 Task: Use Comedy Boing Effect in this video Movie B.mp4
Action: Mouse pressed left at (286, 127)
Screenshot: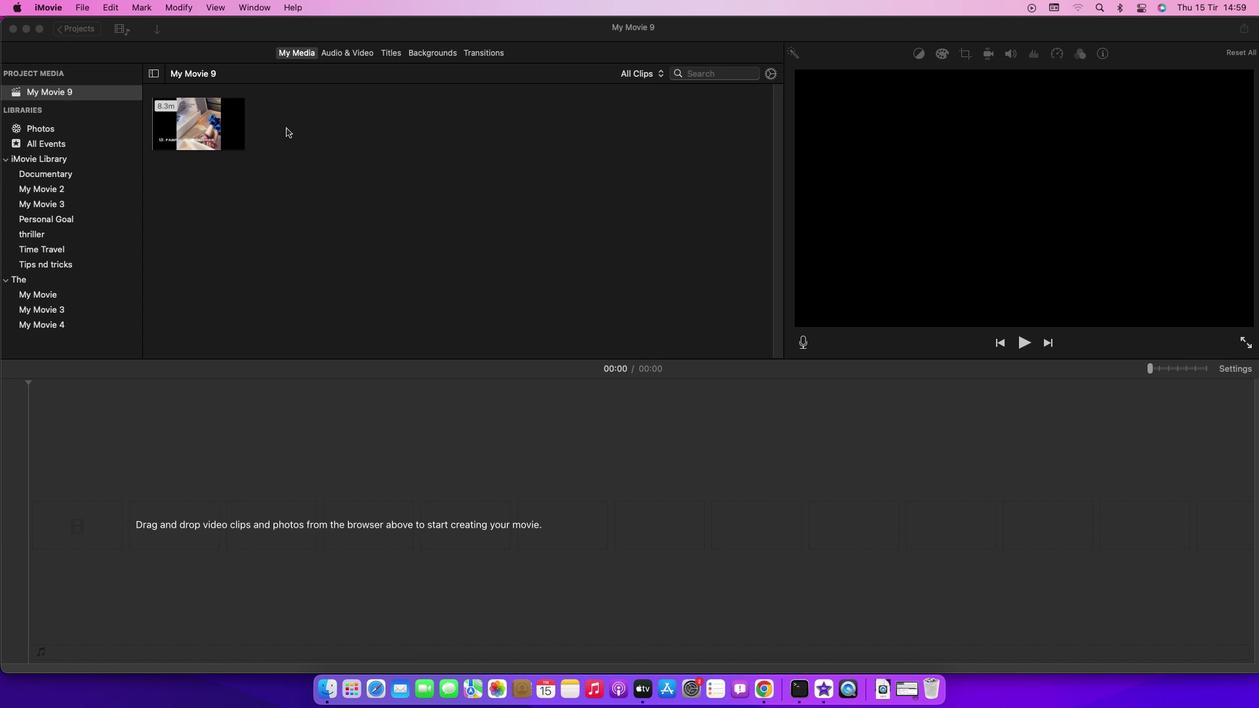 
Action: Mouse moved to (209, 127)
Screenshot: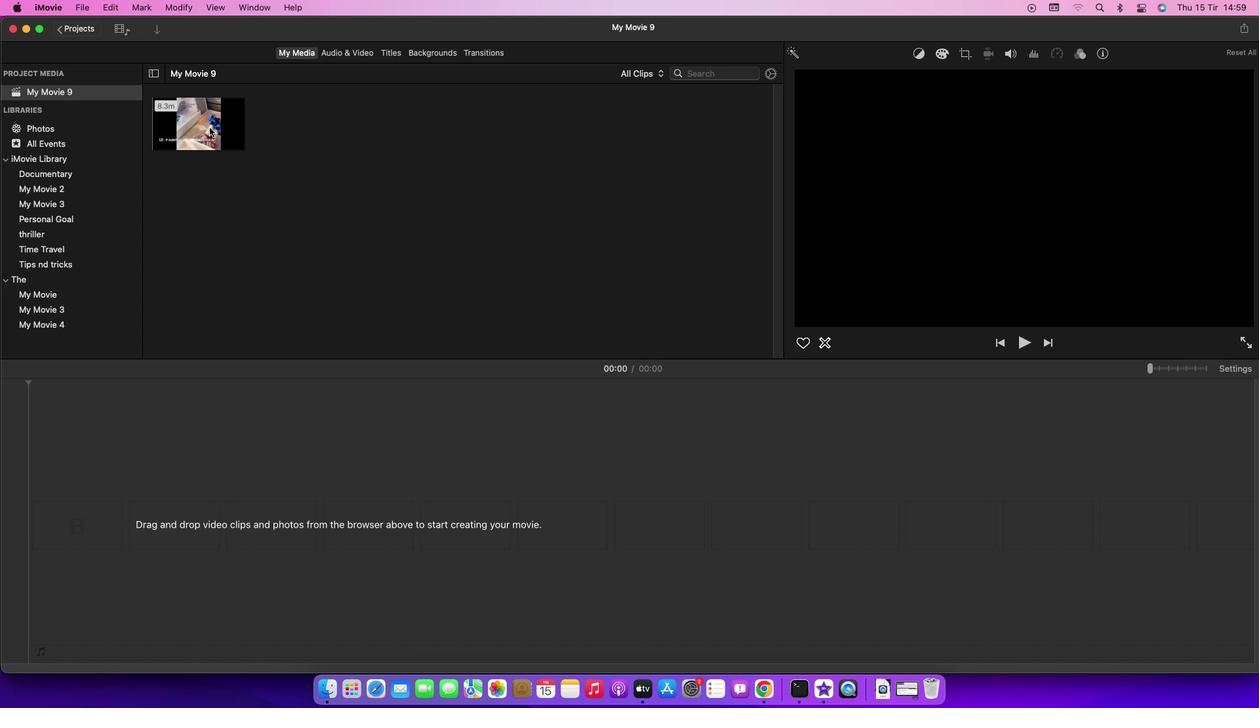
Action: Mouse pressed left at (209, 127)
Screenshot: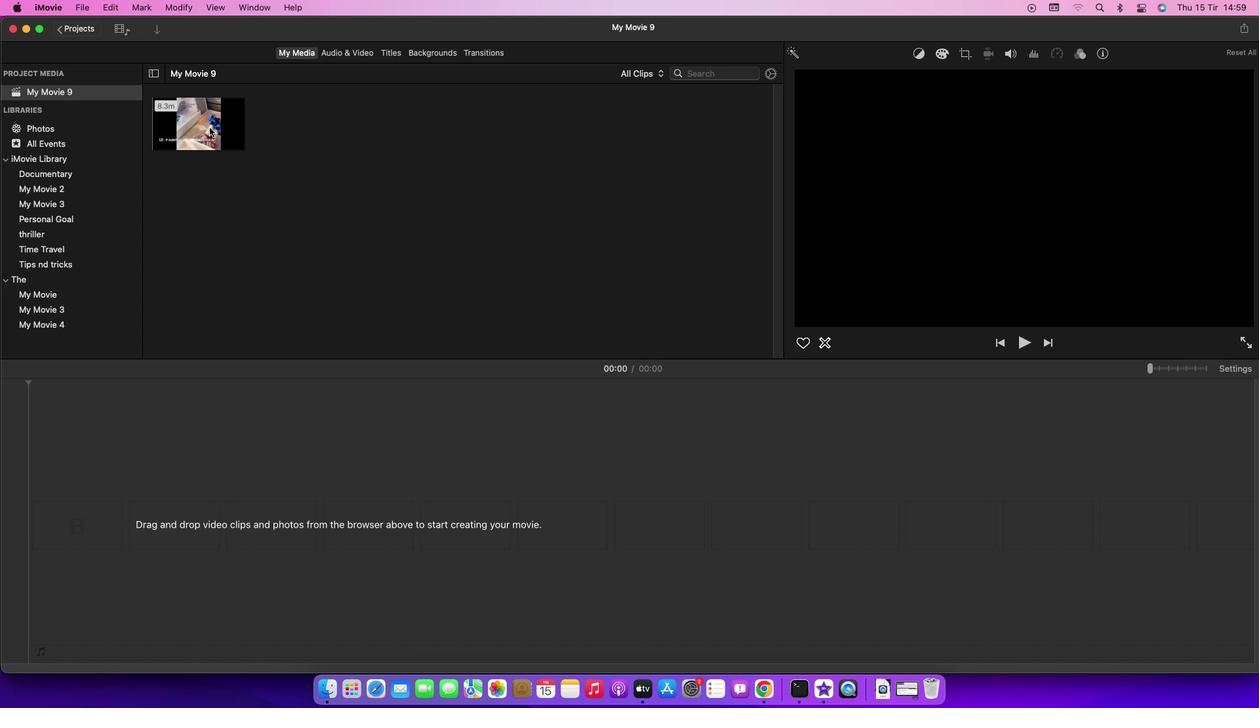 
Action: Mouse moved to (207, 122)
Screenshot: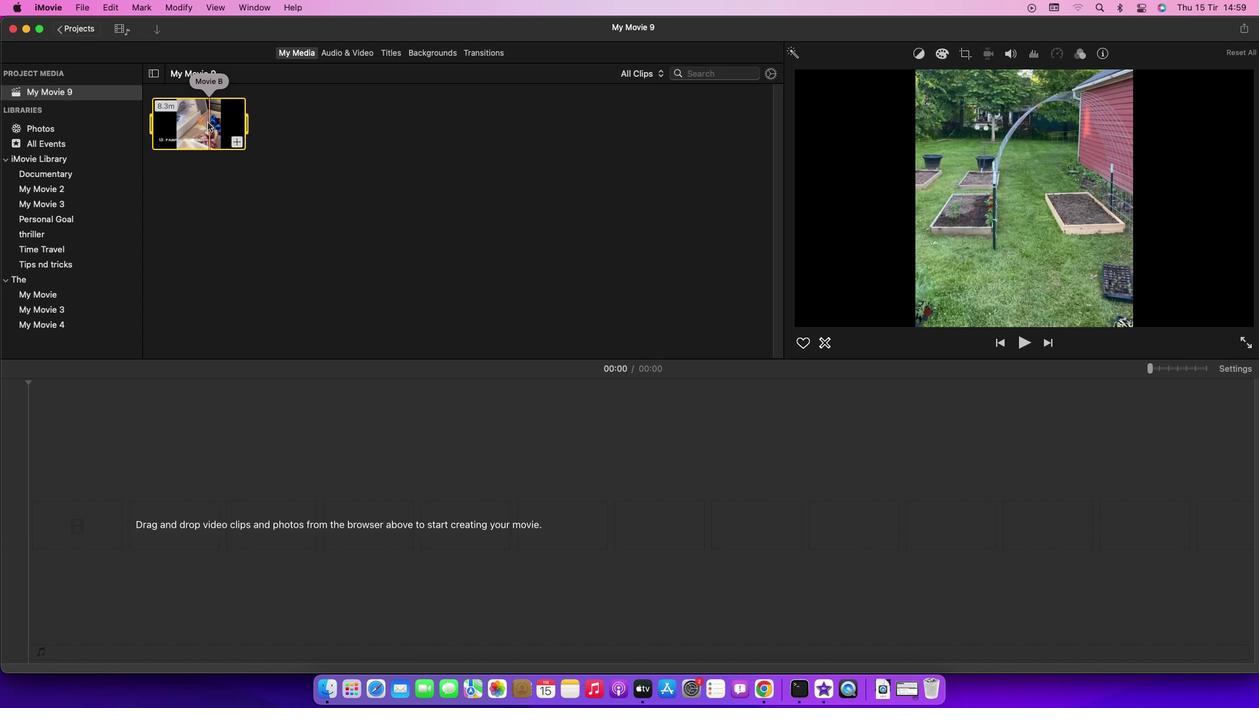 
Action: Mouse pressed left at (207, 122)
Screenshot: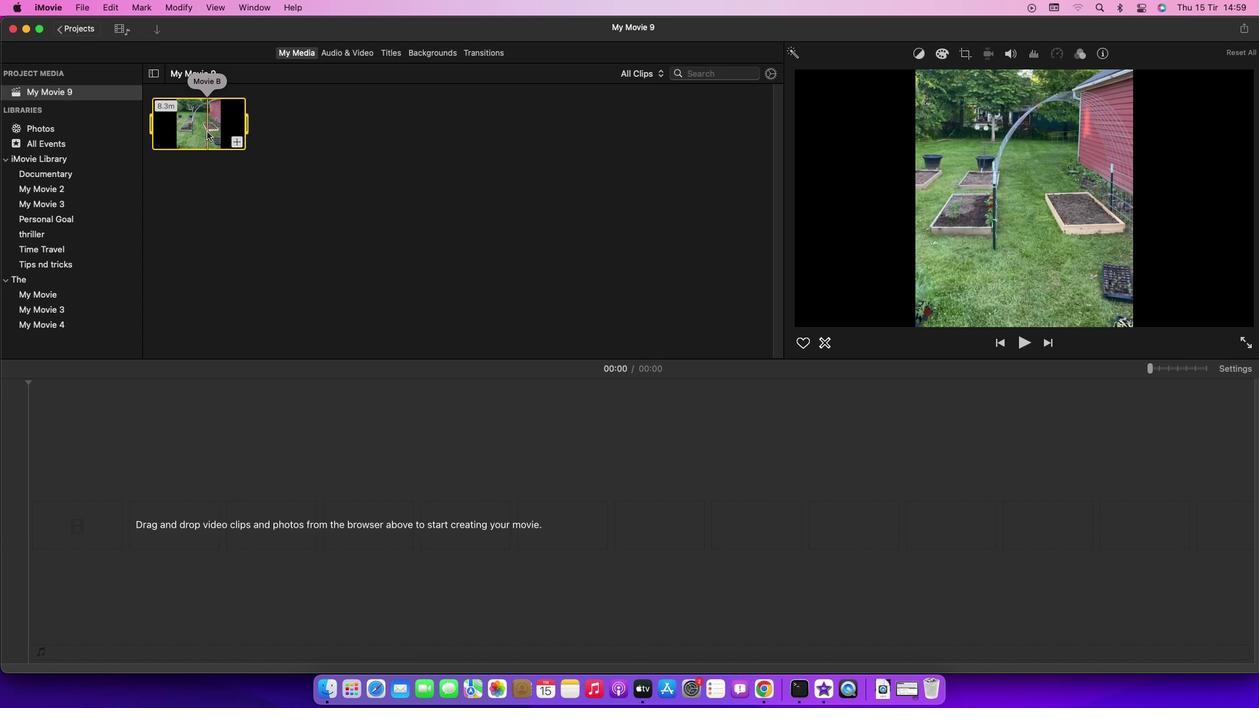
Action: Mouse moved to (340, 53)
Screenshot: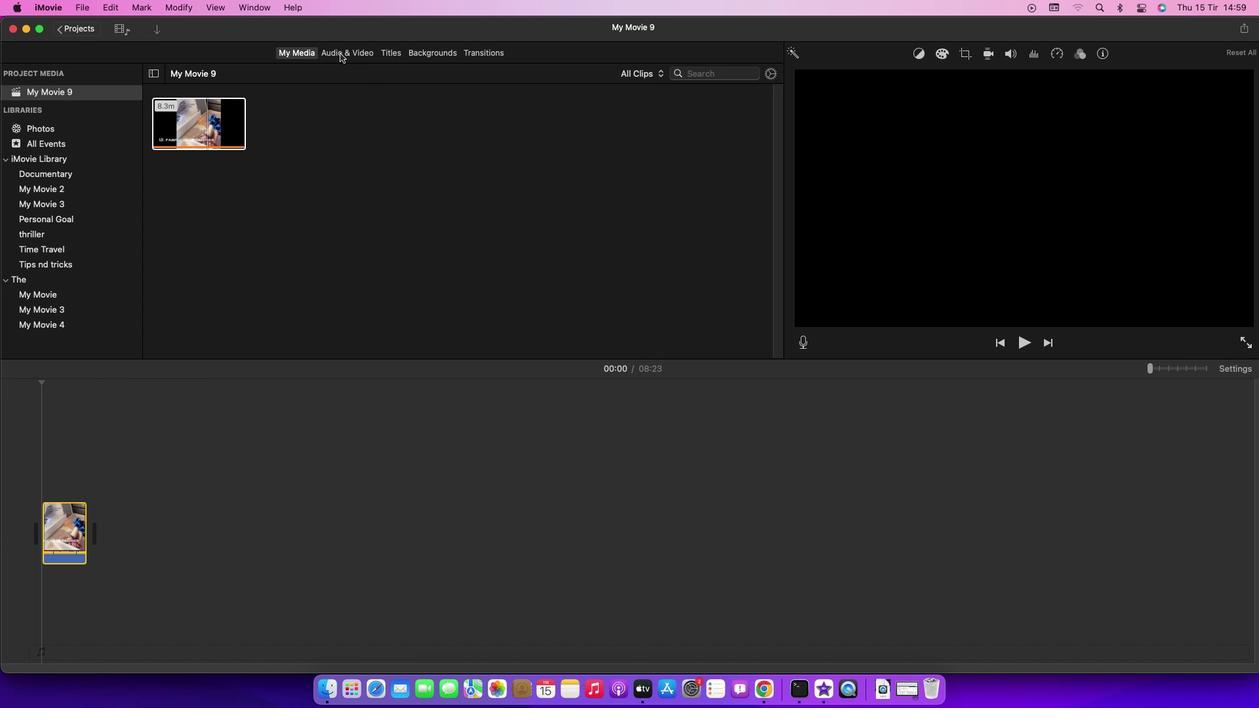 
Action: Mouse pressed left at (340, 53)
Screenshot: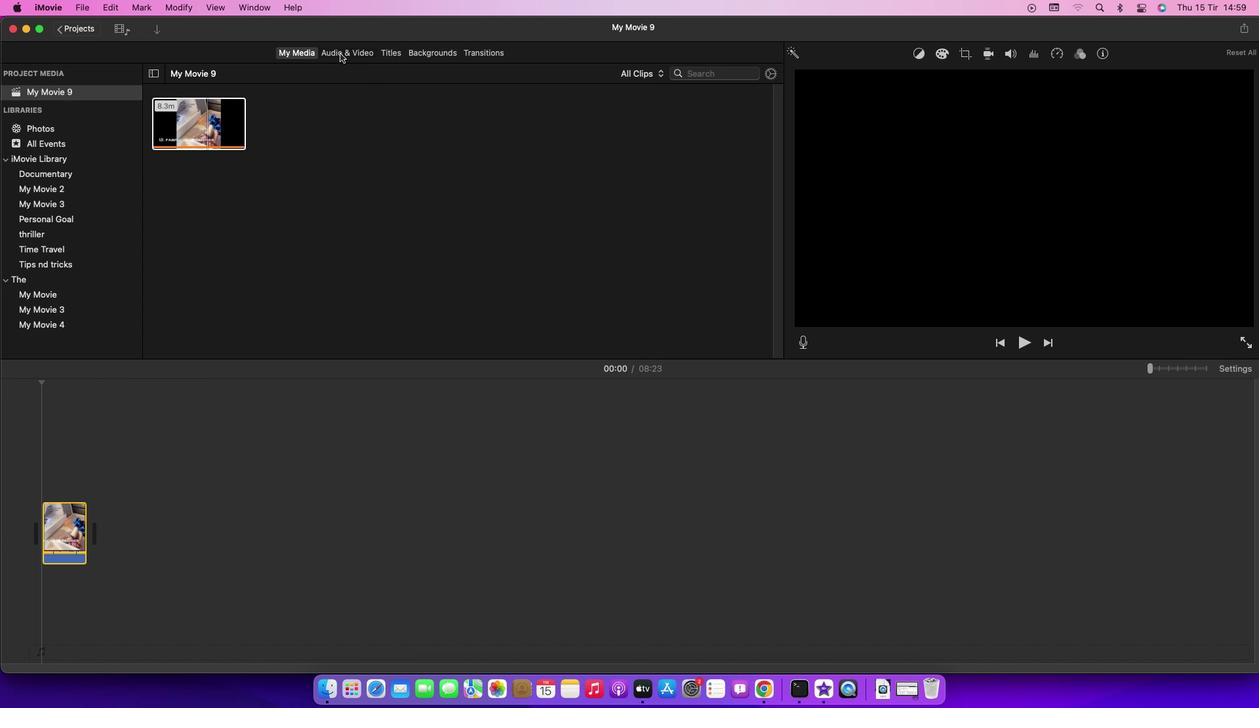 
Action: Mouse moved to (80, 124)
Screenshot: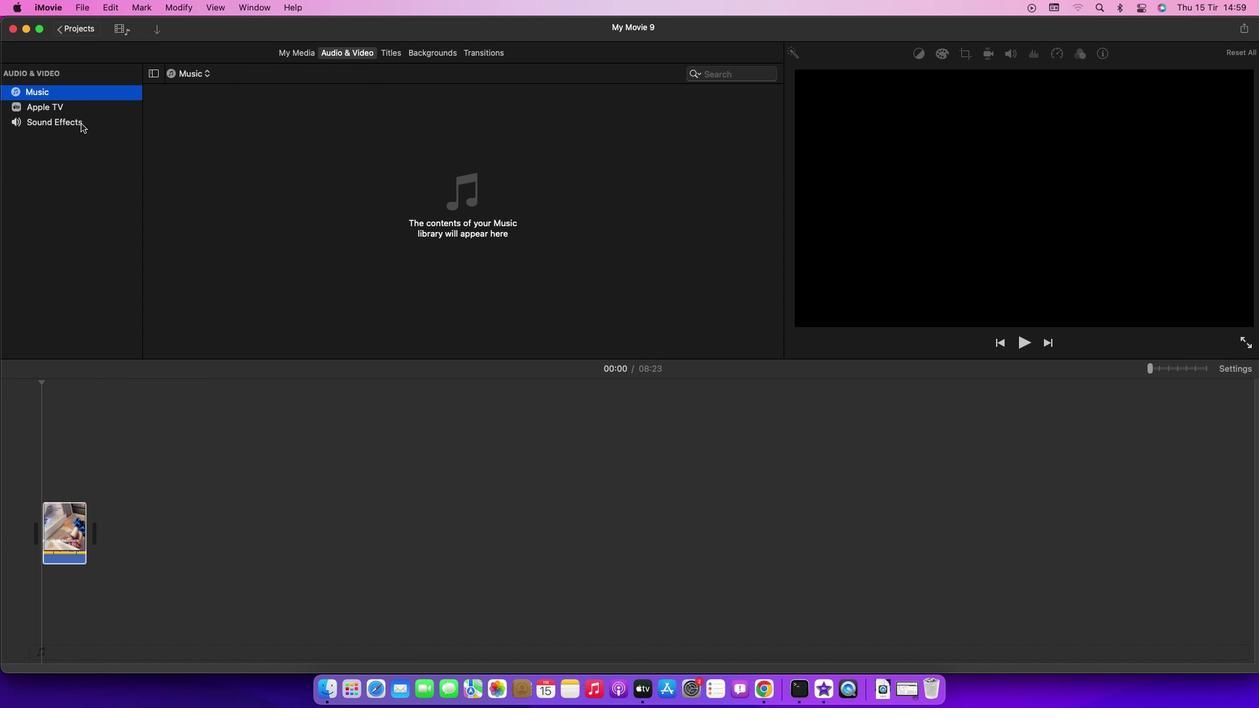 
Action: Mouse pressed left at (80, 124)
Screenshot: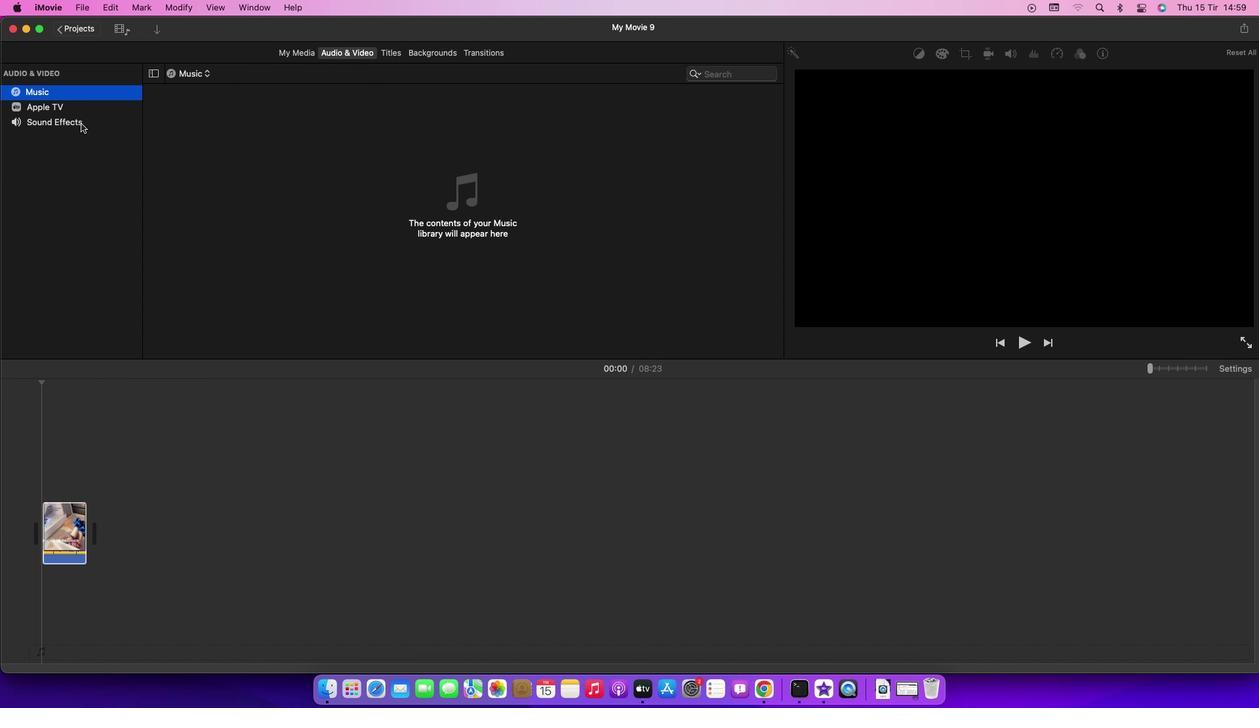 
Action: Mouse moved to (219, 336)
Screenshot: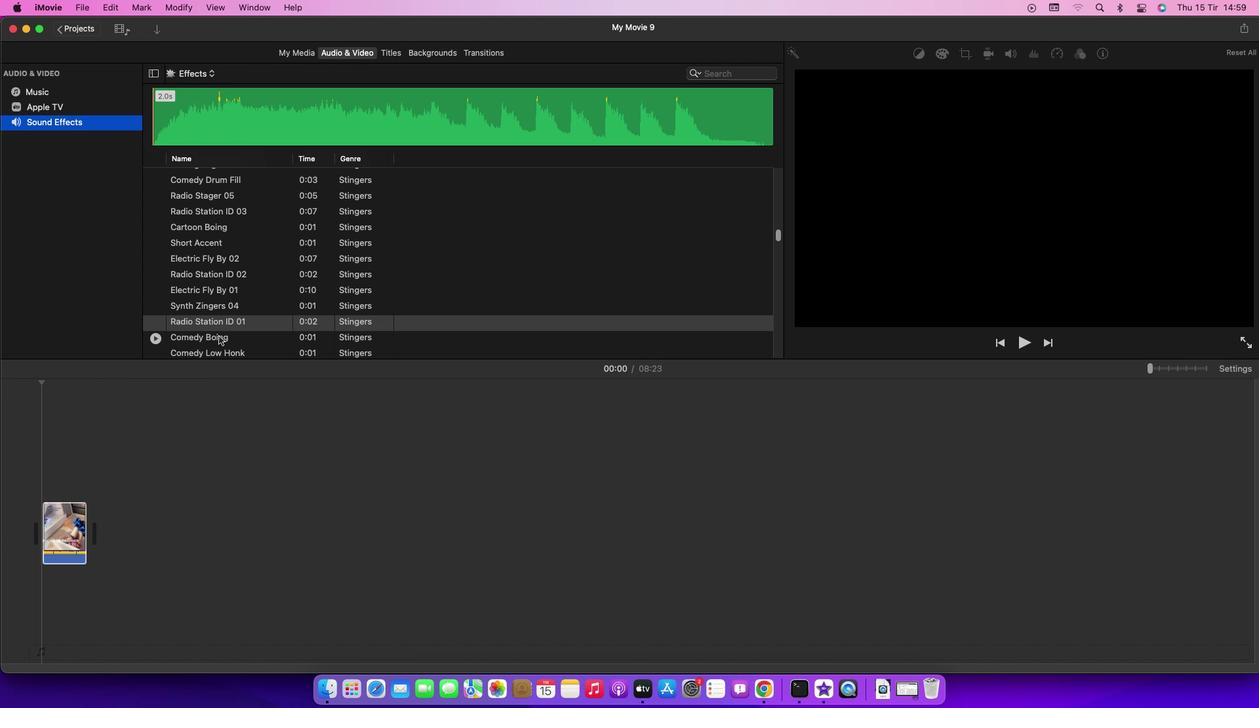 
Action: Mouse pressed left at (219, 336)
Screenshot: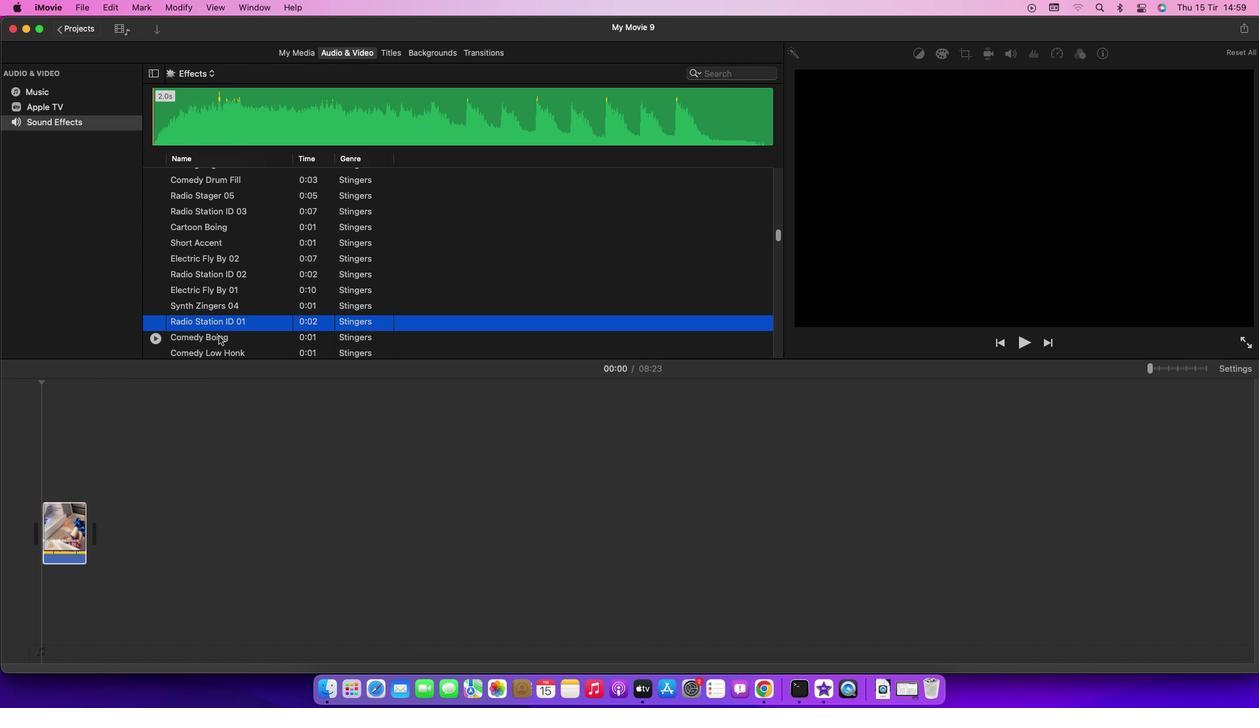 
Action: Mouse moved to (226, 341)
Screenshot: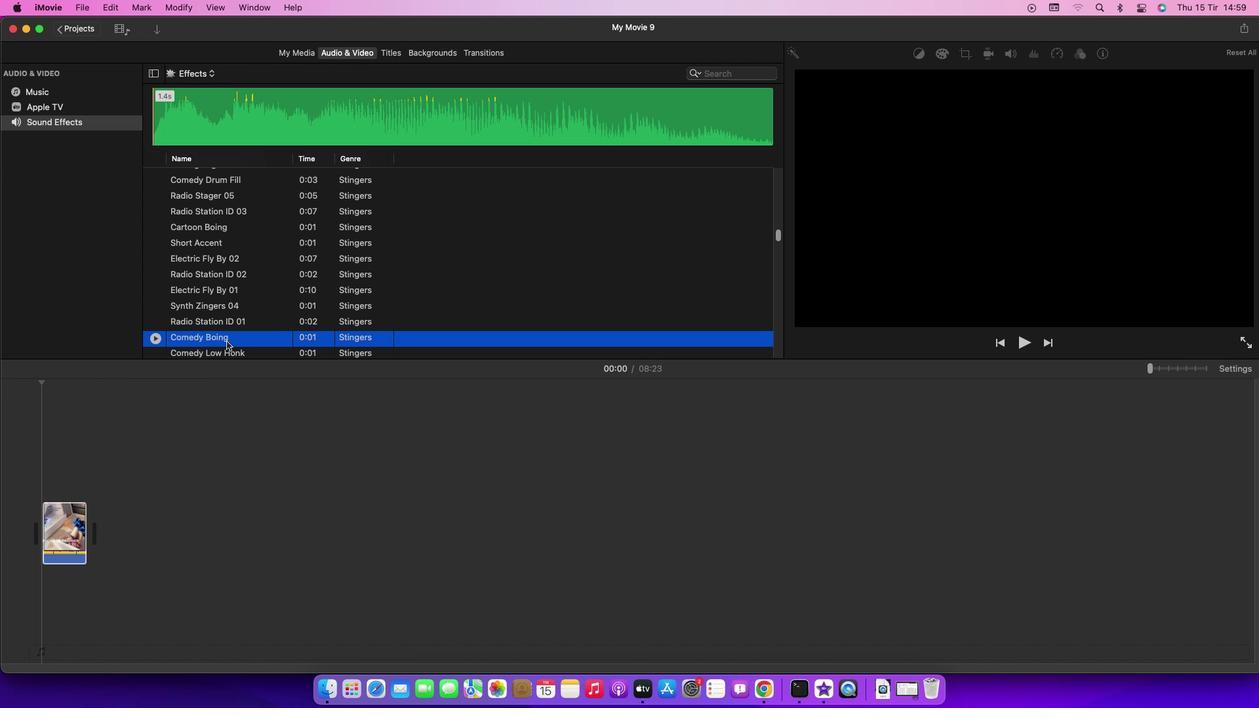 
Action: Mouse pressed left at (226, 341)
Screenshot: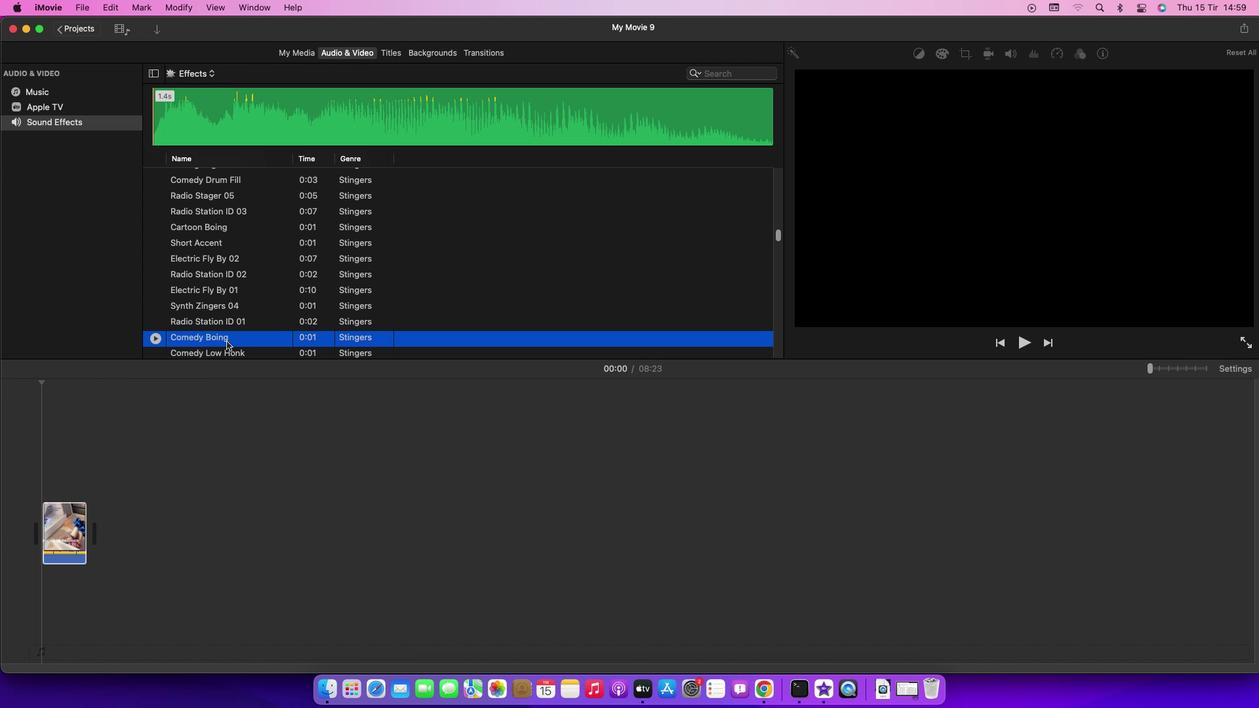 
Action: Mouse moved to (221, 527)
Screenshot: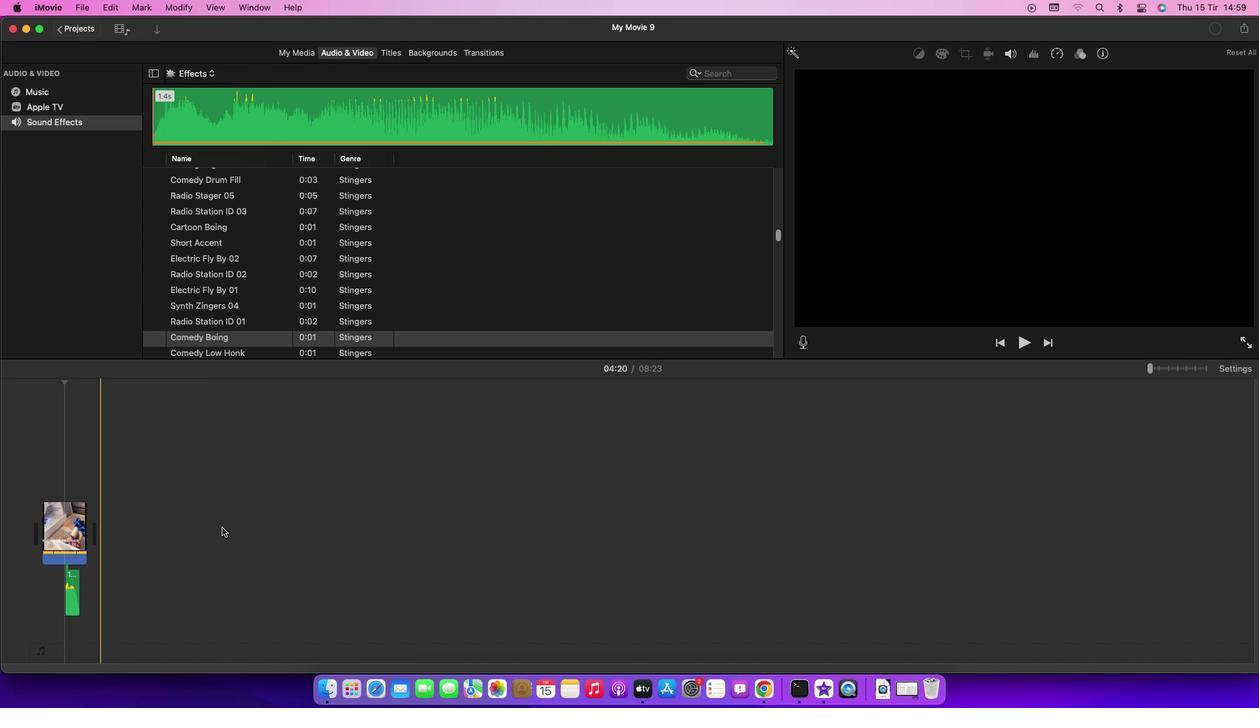 
